 Task: Create a scrum project ToughWorks.
Action: Mouse moved to (183, 48)
Screenshot: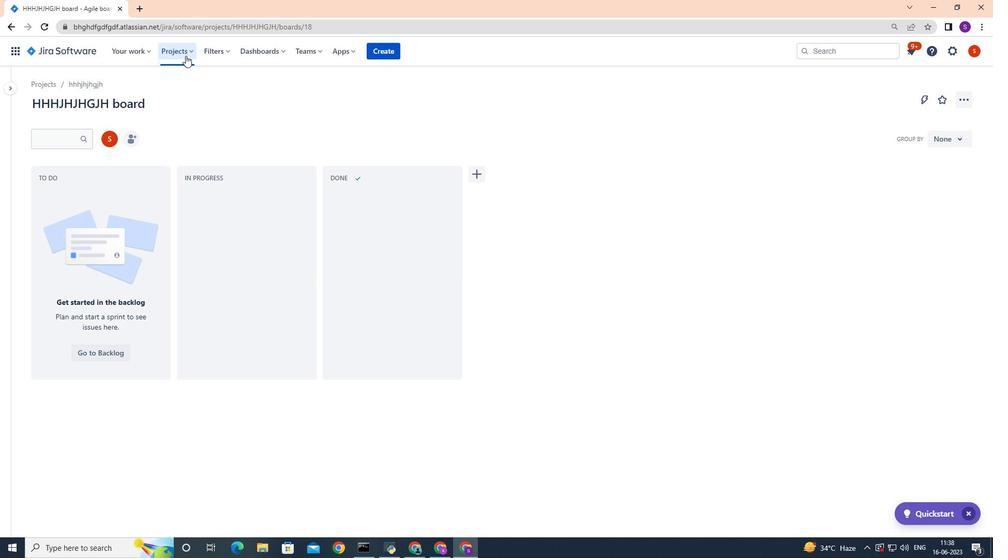 
Action: Mouse pressed left at (183, 48)
Screenshot: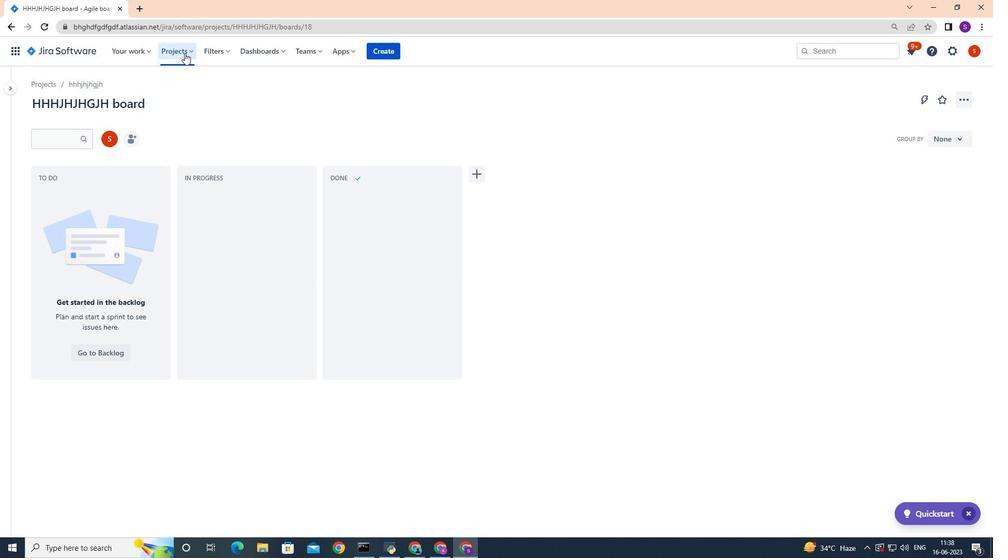 
Action: Mouse moved to (181, 257)
Screenshot: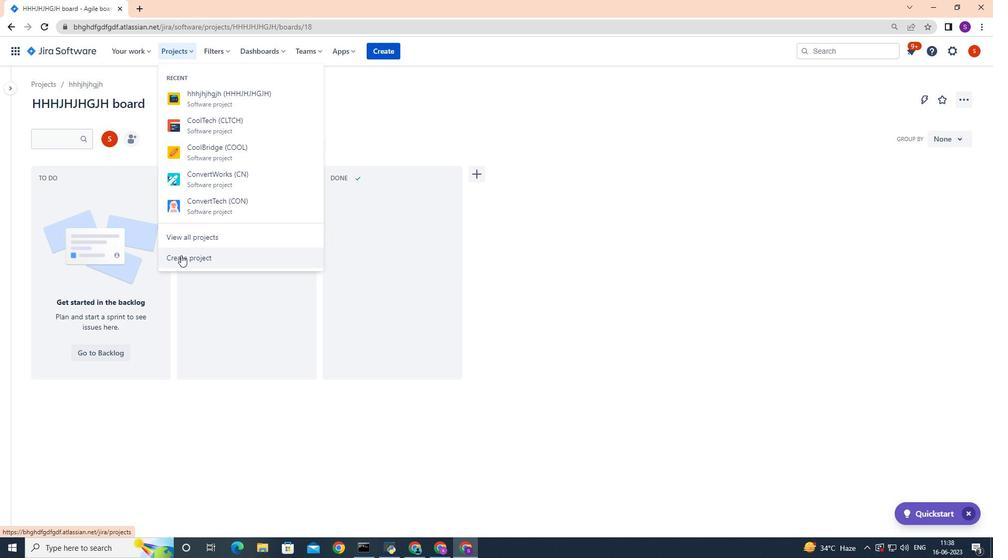 
Action: Mouse pressed left at (181, 257)
Screenshot: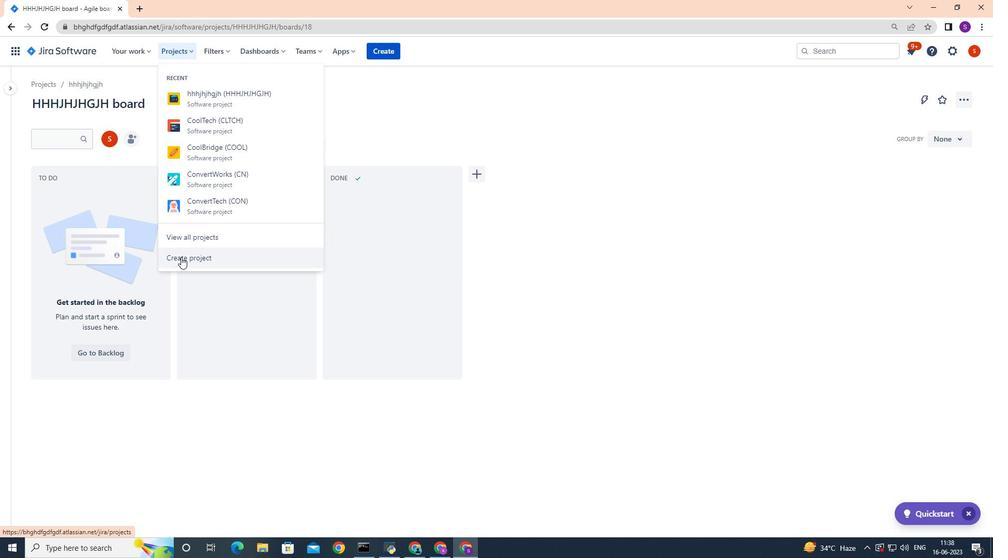 
Action: Mouse moved to (555, 247)
Screenshot: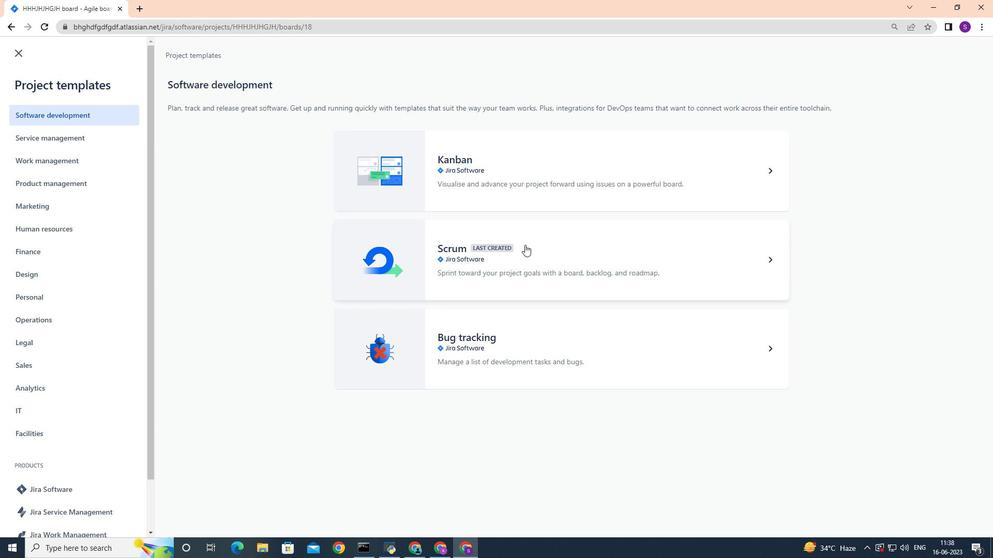 
Action: Mouse pressed left at (555, 247)
Screenshot: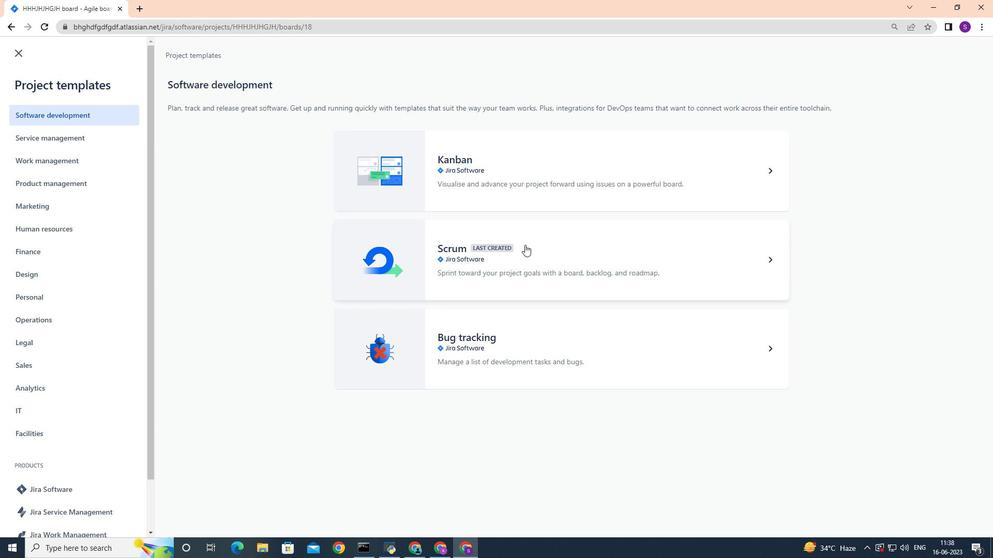
Action: Mouse moved to (780, 515)
Screenshot: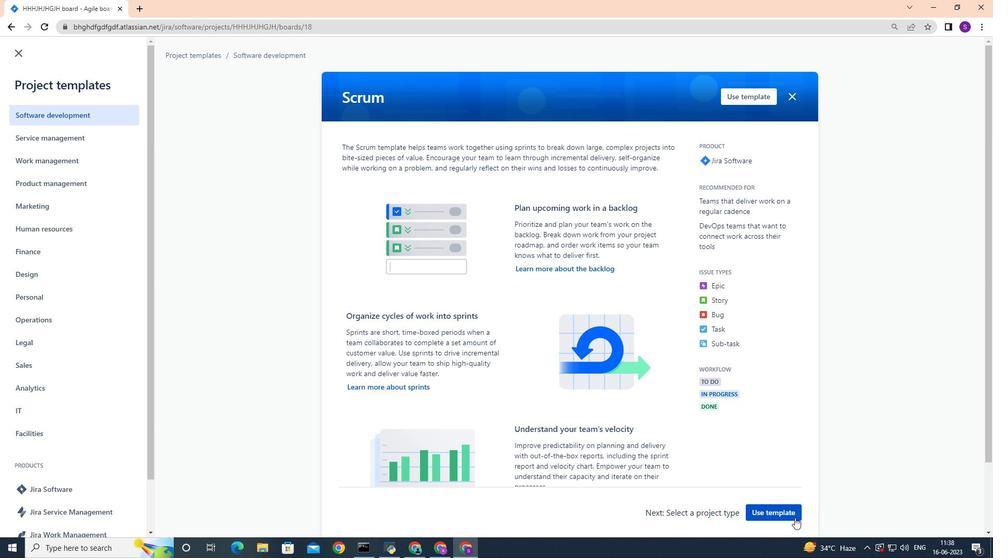
Action: Mouse pressed left at (780, 515)
Screenshot: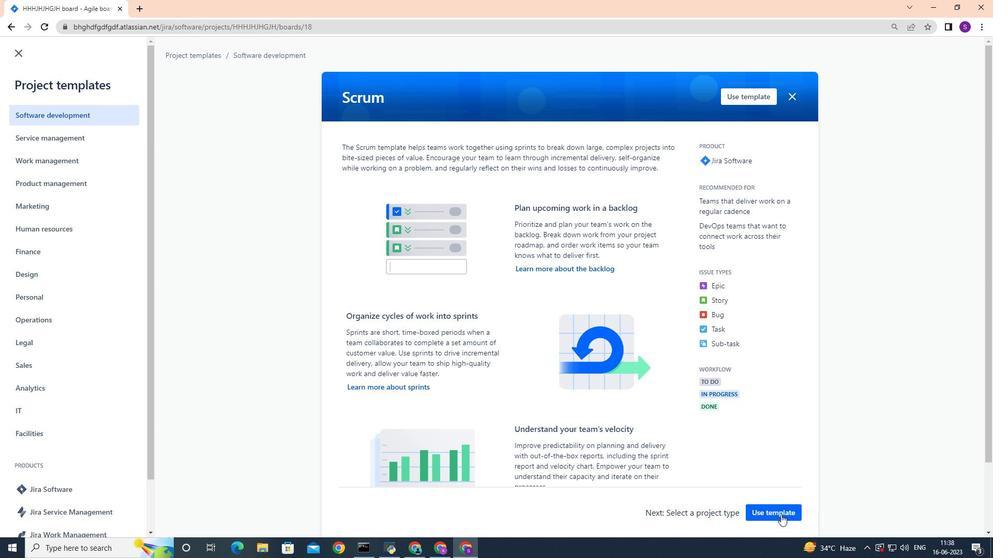 
Action: Mouse moved to (407, 506)
Screenshot: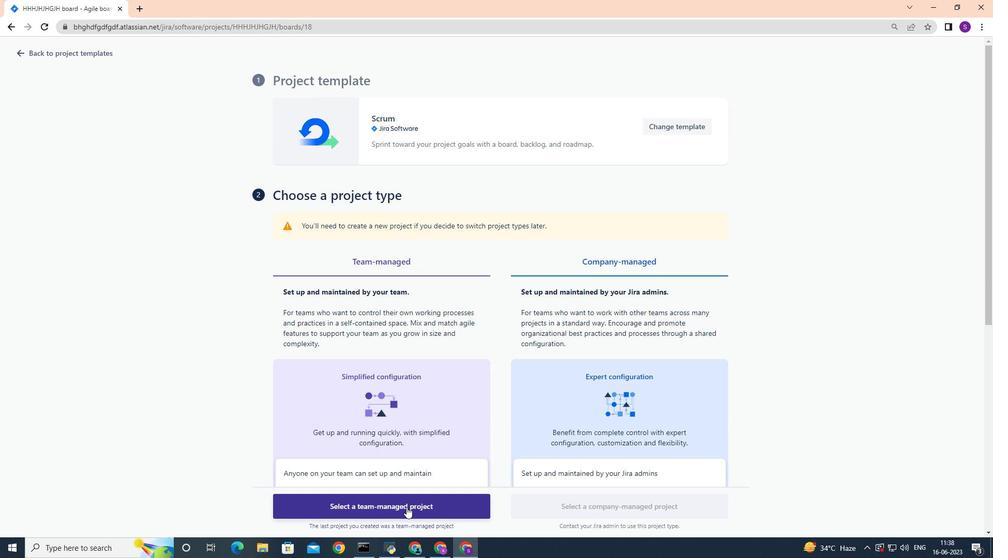 
Action: Mouse pressed left at (407, 506)
Screenshot: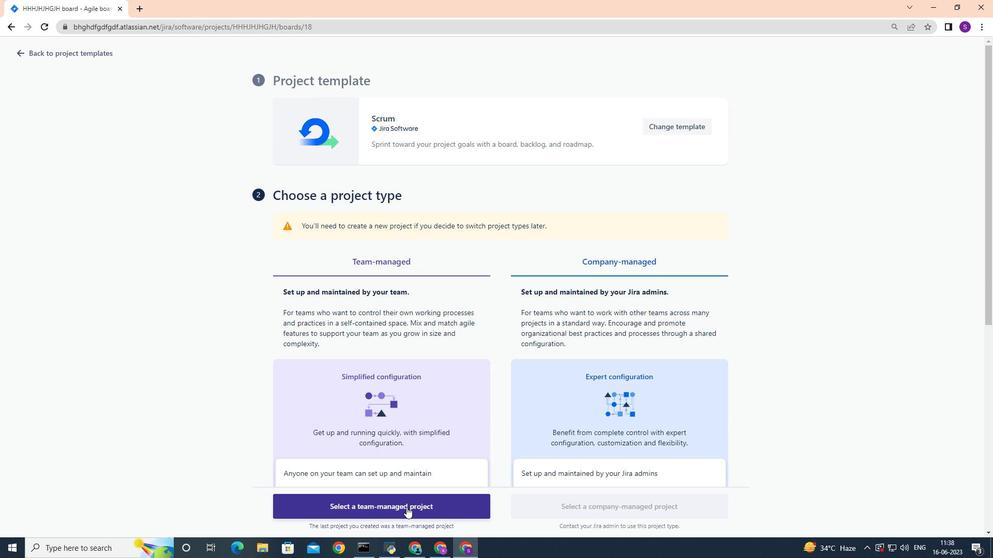 
Action: Mouse moved to (329, 245)
Screenshot: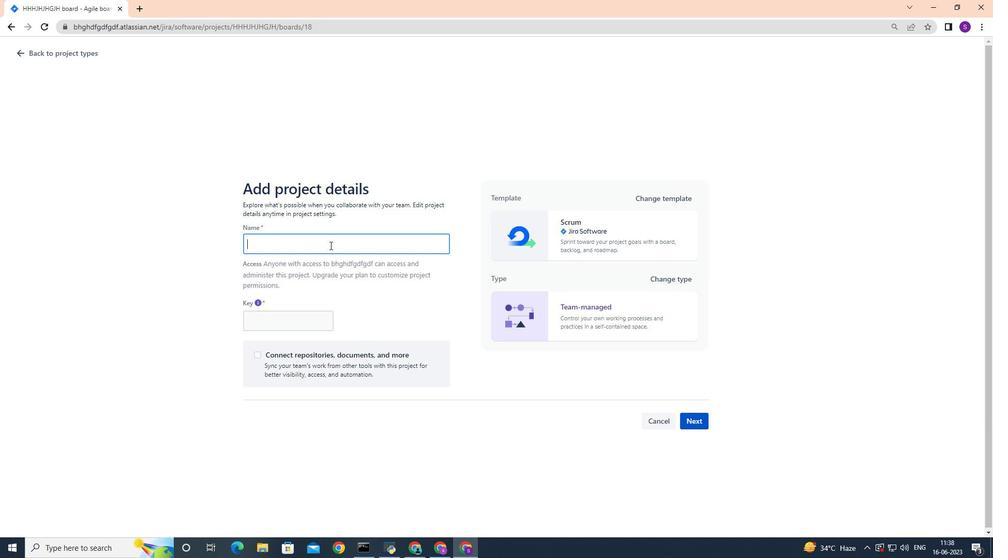 
Action: Mouse pressed left at (329, 245)
Screenshot: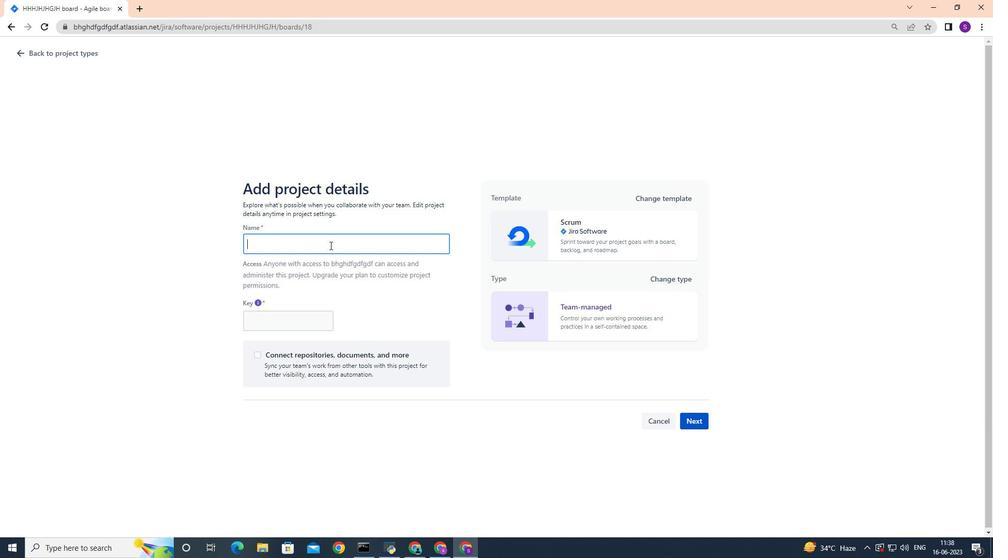 
Action: Mouse moved to (337, 243)
Screenshot: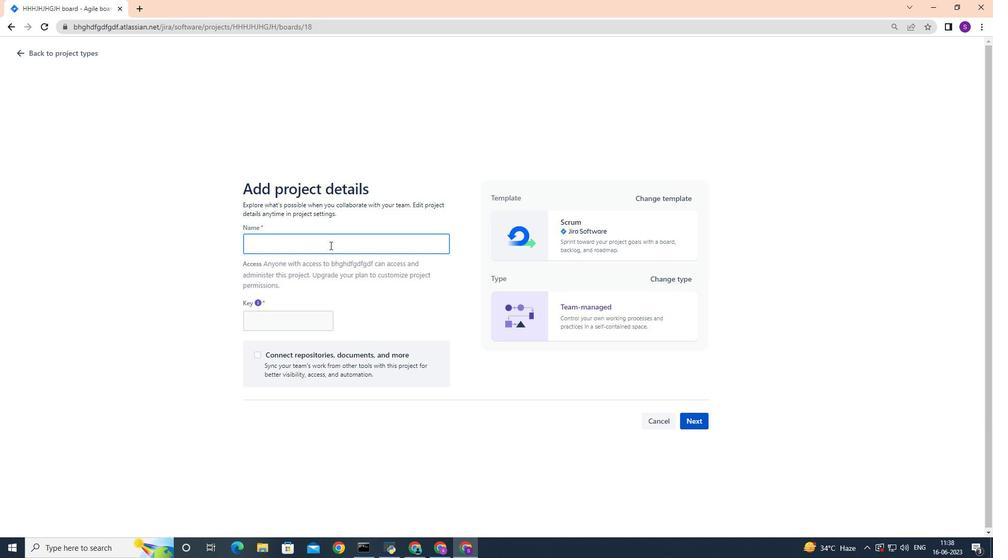 
Action: Key pressed <Key.caps_lock>T<Key.caps_lock>ough<Key.caps_lock>W<Key.caps_lock>orks
Screenshot: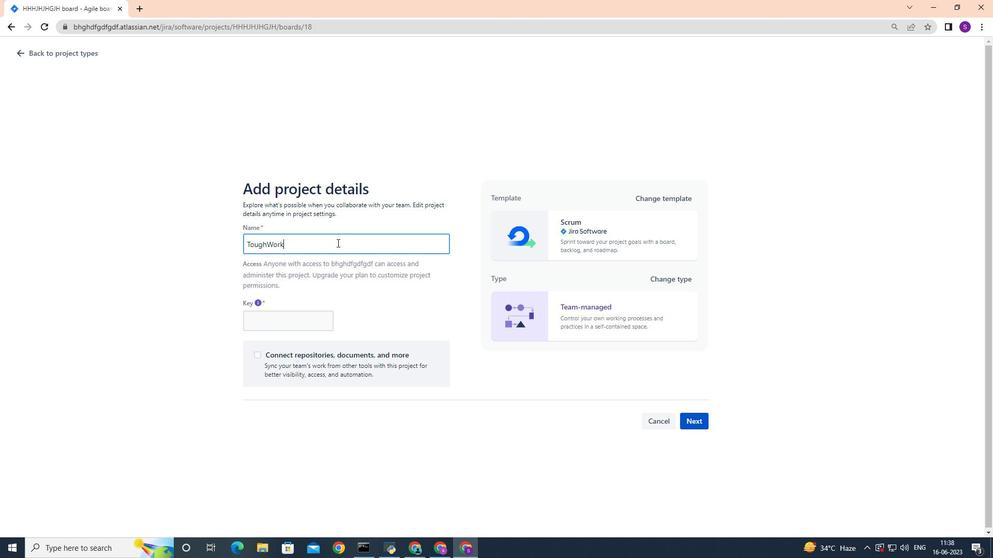 
Action: Mouse moved to (699, 425)
Screenshot: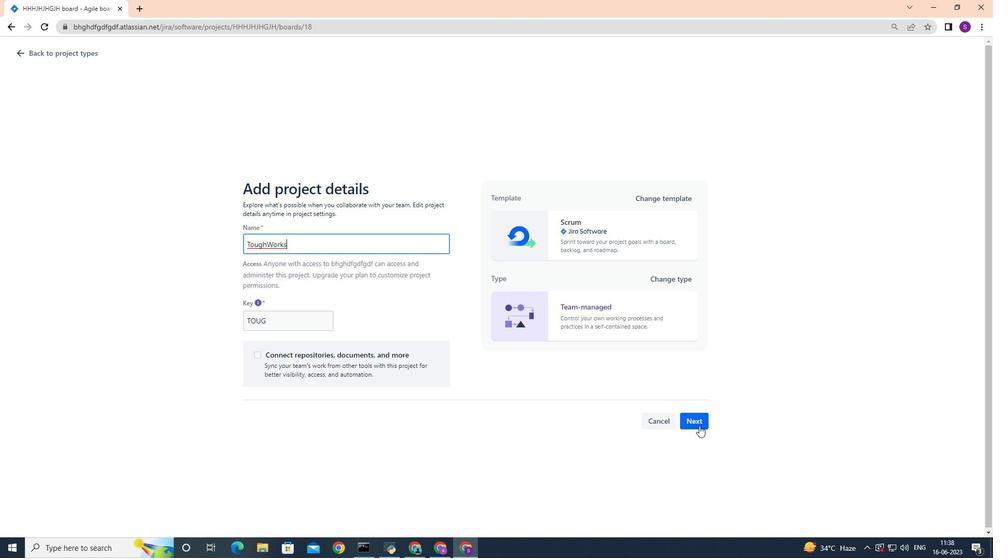 
Action: Mouse pressed left at (699, 425)
Screenshot: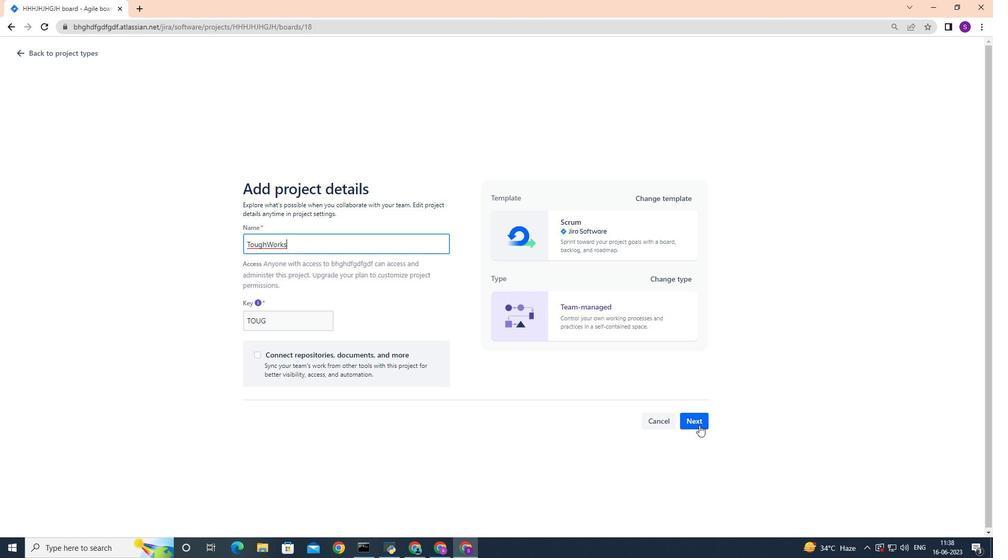 
Action: Mouse moved to (610, 352)
Screenshot: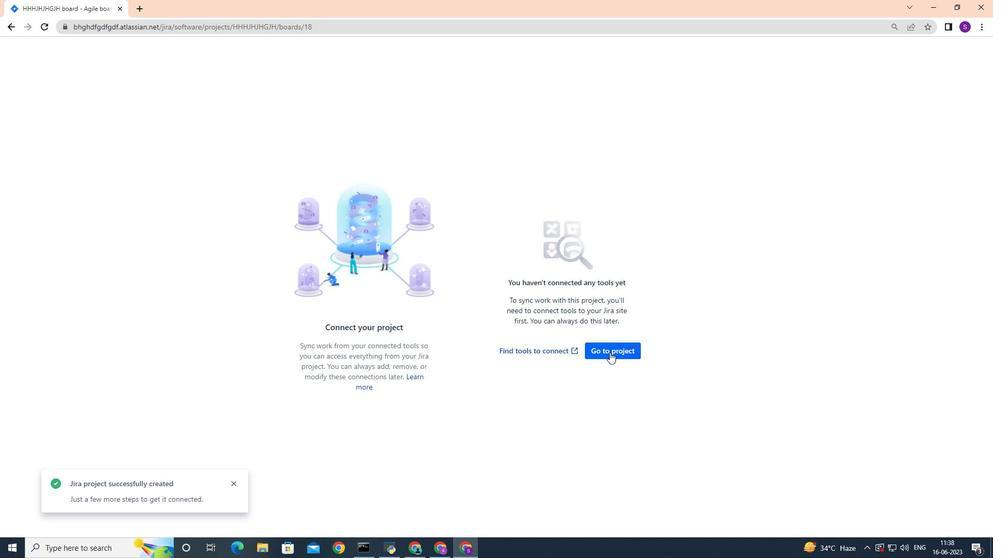 
Action: Mouse pressed left at (610, 352)
Screenshot: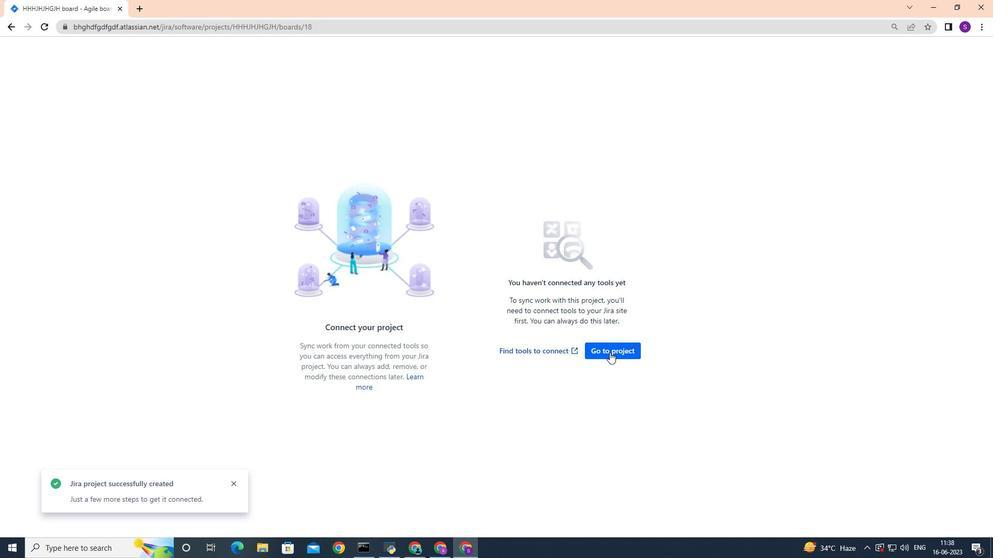 
Action: Mouse moved to (599, 347)
Screenshot: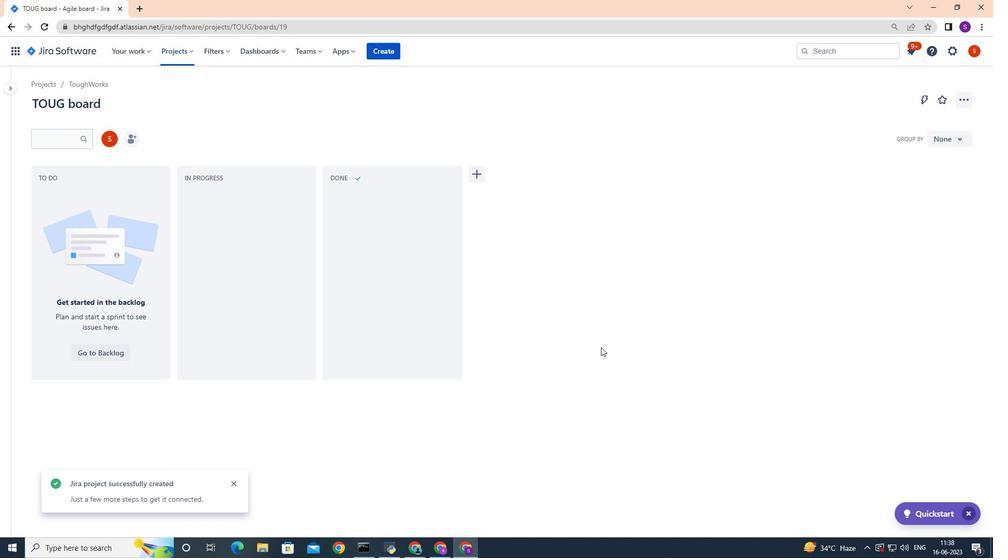 
